 Task: Create Card Email Marketing Campaign Planning in Board Customer Journey Optimization to Workspace Event Planning and Management. Create Card Investor Relations Review in Board Talent Management to Workspace Event Planning and Management. Create Card Email Marketing Campaign Execution in Board Content Marketing Thought Leadership Strategy and Execution to Workspace Event Planning and Management
Action: Mouse moved to (195, 165)
Screenshot: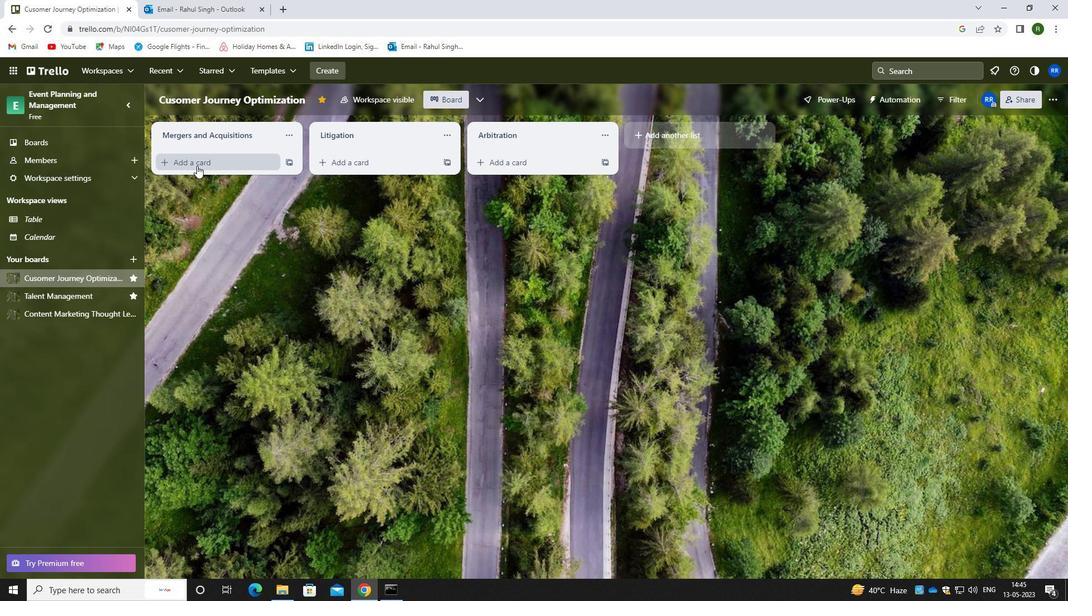 
Action: Mouse pressed left at (195, 165)
Screenshot: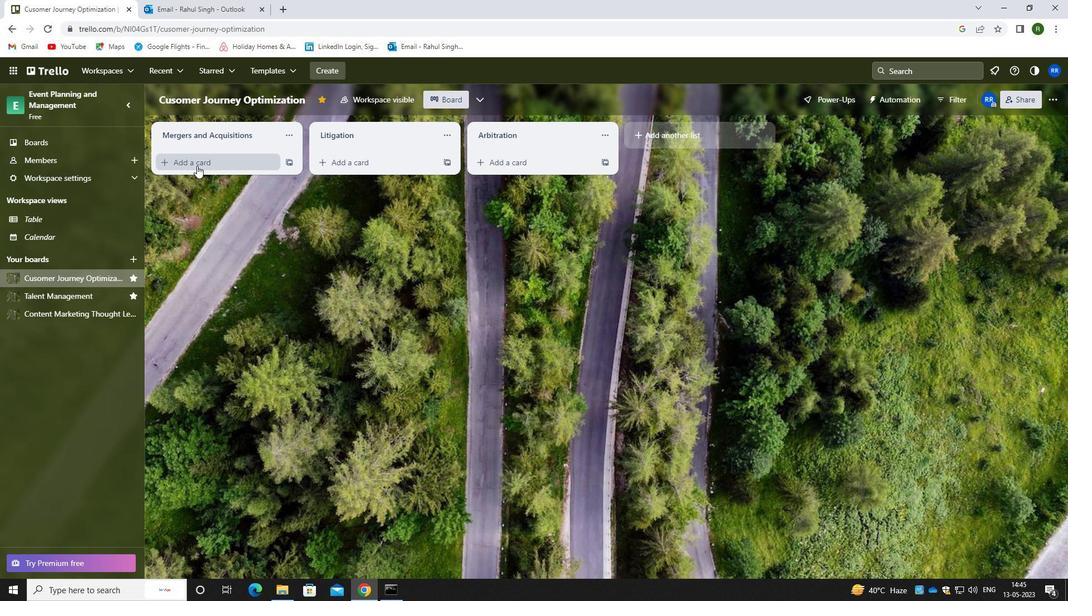 
Action: Mouse moved to (214, 177)
Screenshot: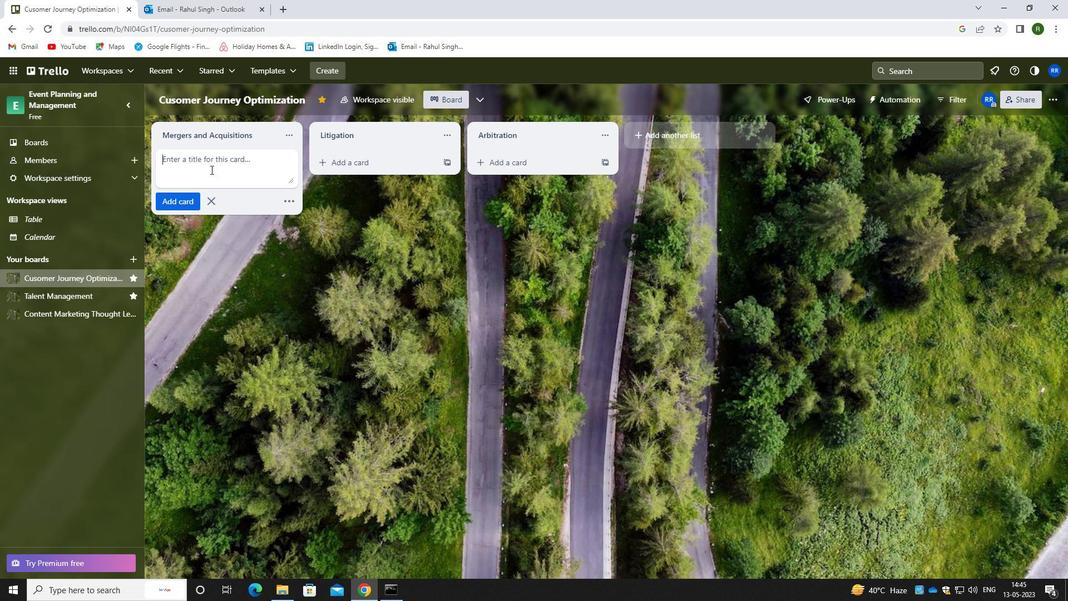 
Action: Key pressed <Key.caps_lock>e<Key.caps_lock>mail<Key.space><Key.caps_lock>m<Key.caps_lock>arketing
Screenshot: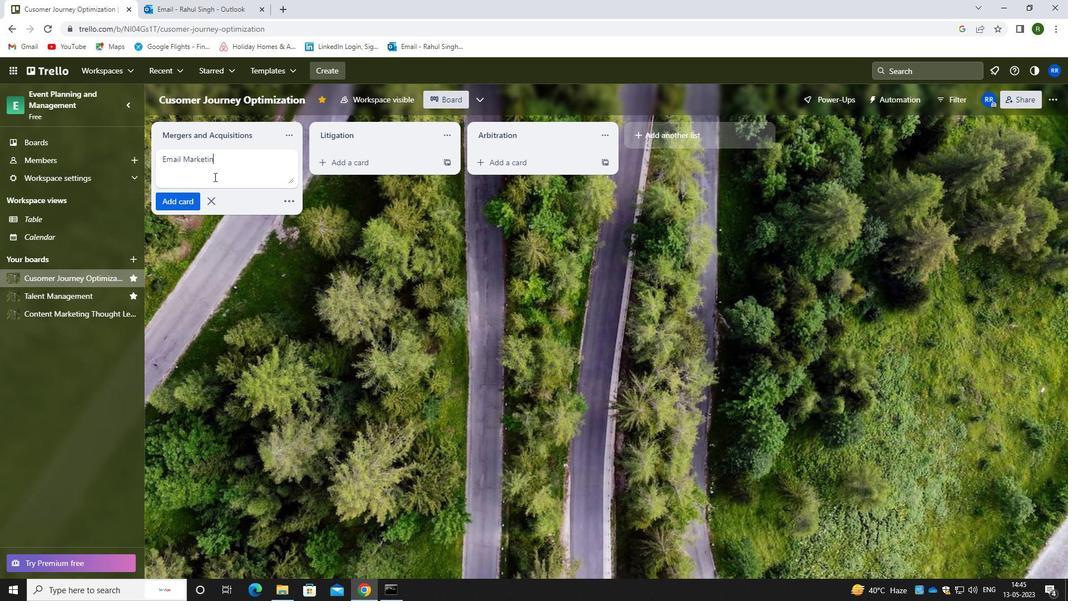 
Action: Mouse moved to (187, 197)
Screenshot: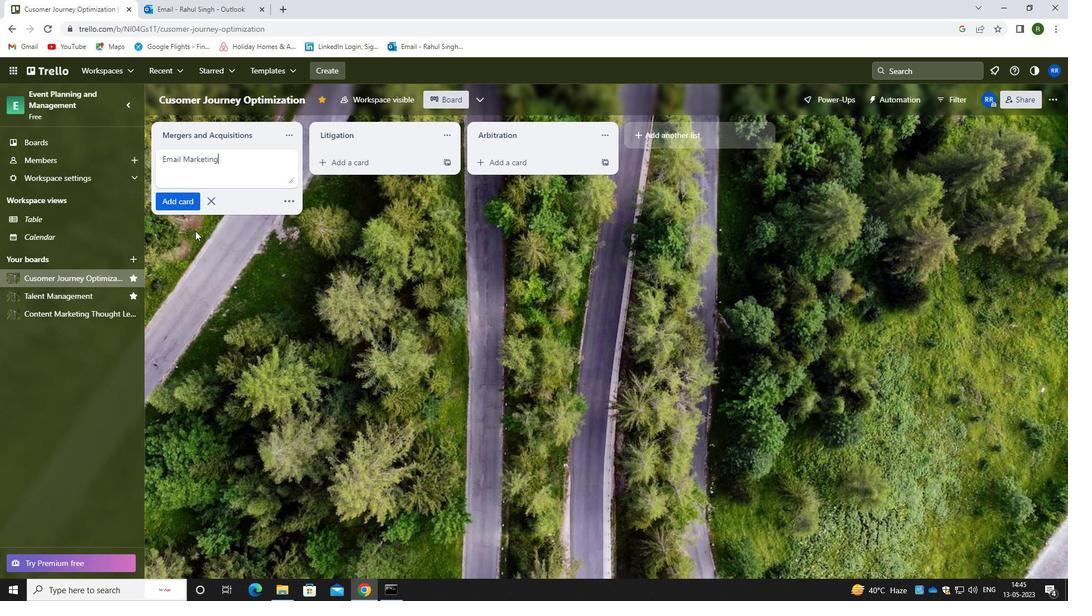 
Action: Mouse pressed left at (187, 197)
Screenshot: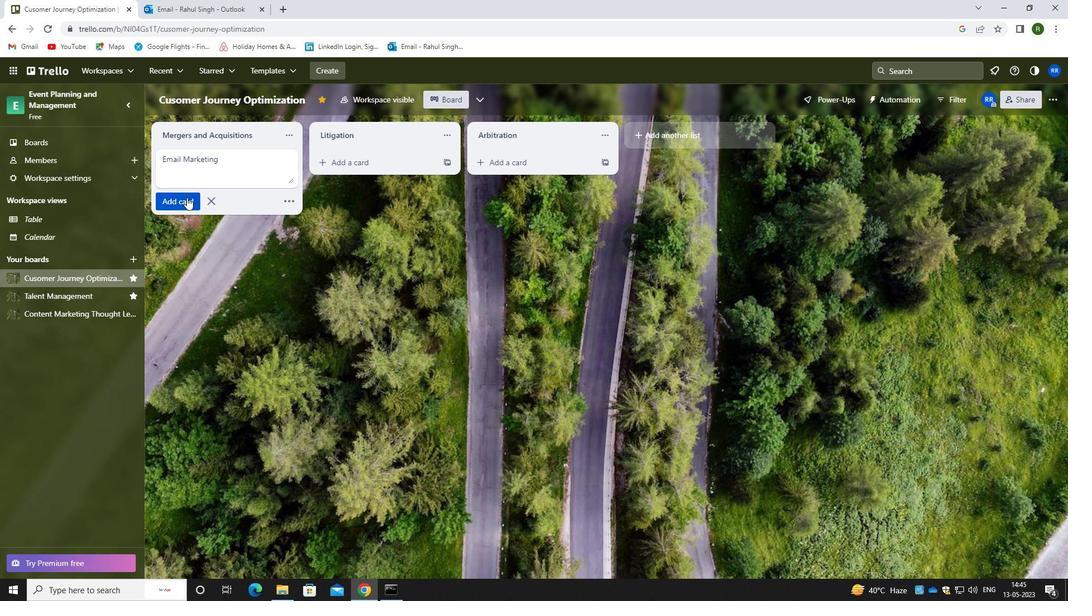 
Action: Mouse moved to (62, 300)
Screenshot: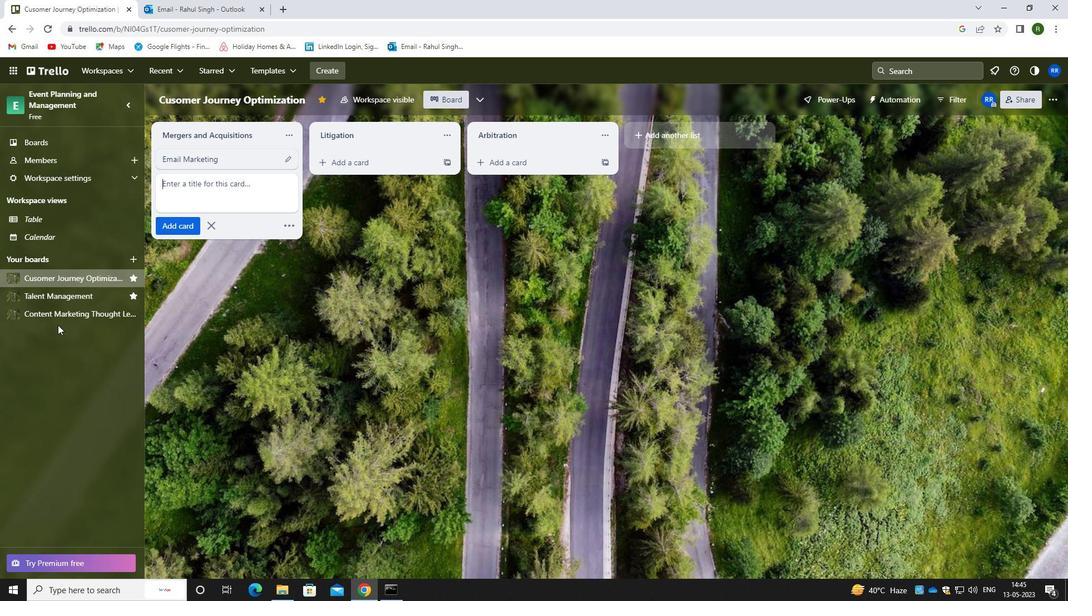 
Action: Mouse pressed left at (62, 300)
Screenshot: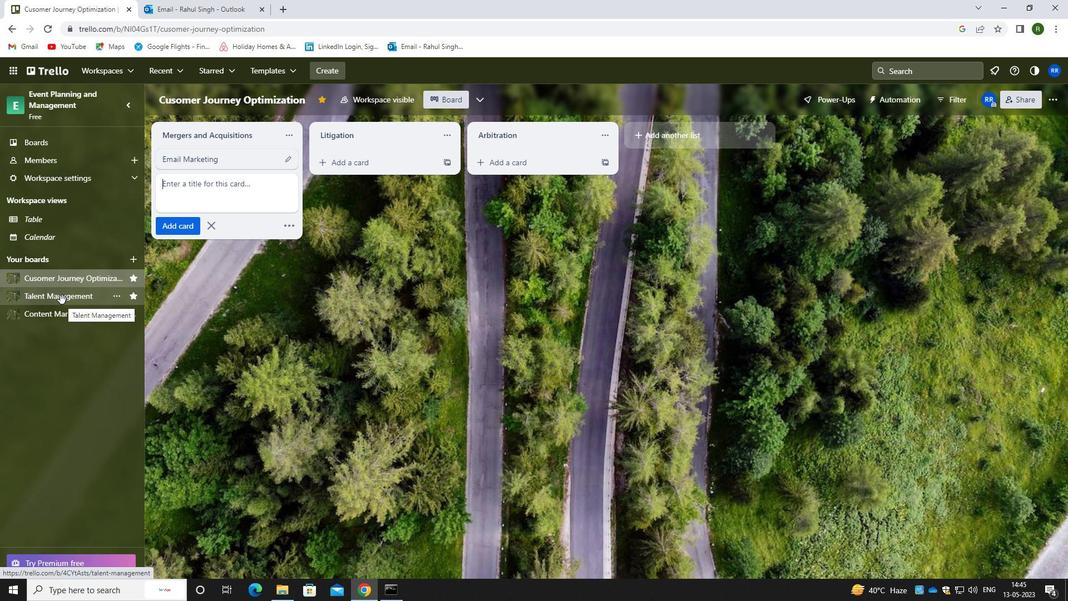 
Action: Mouse moved to (208, 158)
Screenshot: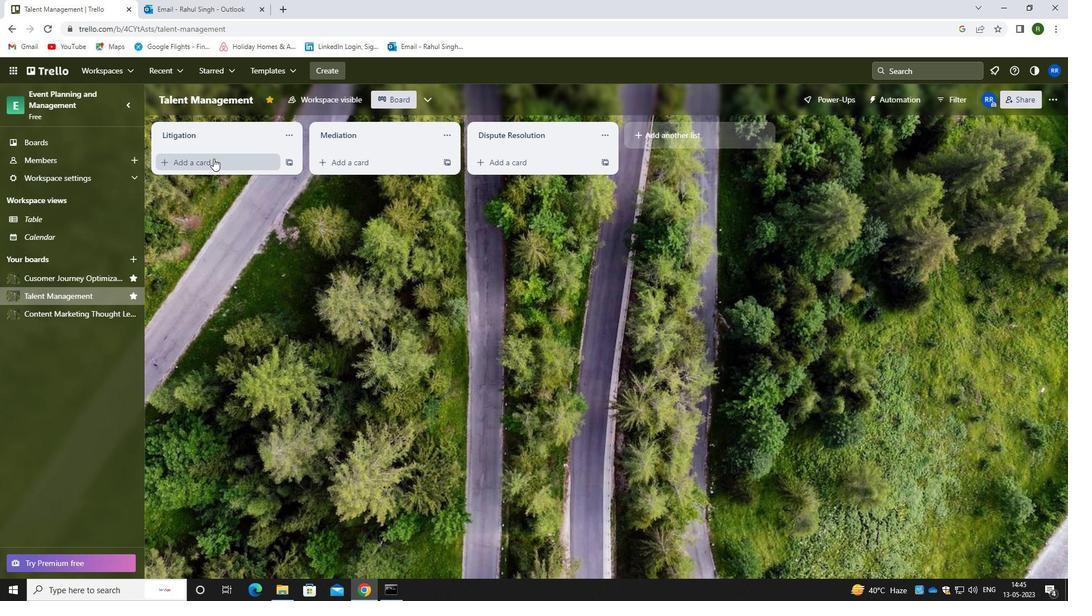 
Action: Mouse pressed left at (208, 158)
Screenshot: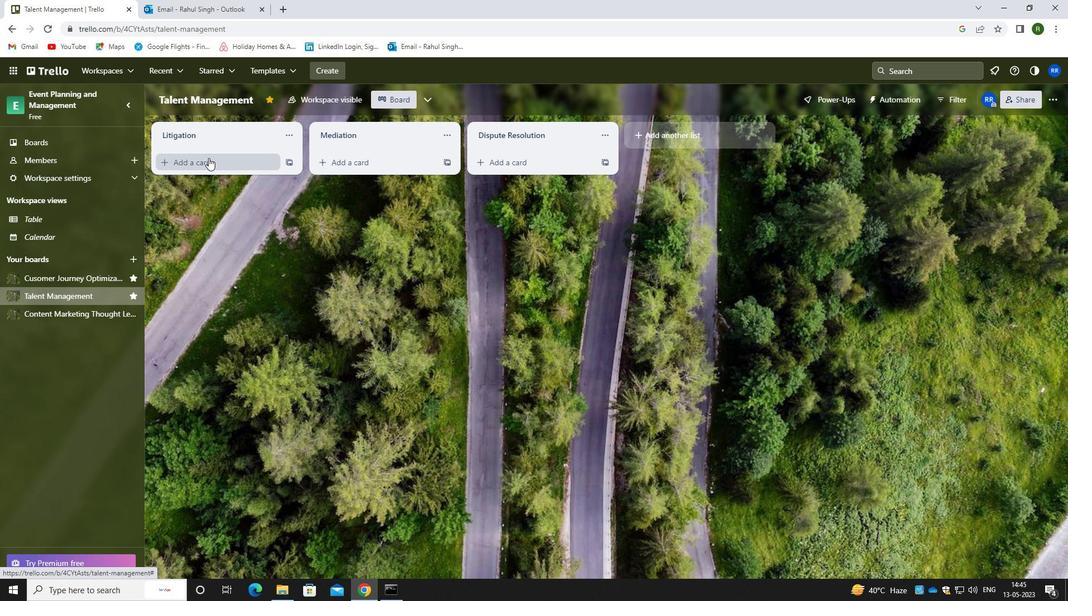 
Action: Mouse moved to (215, 160)
Screenshot: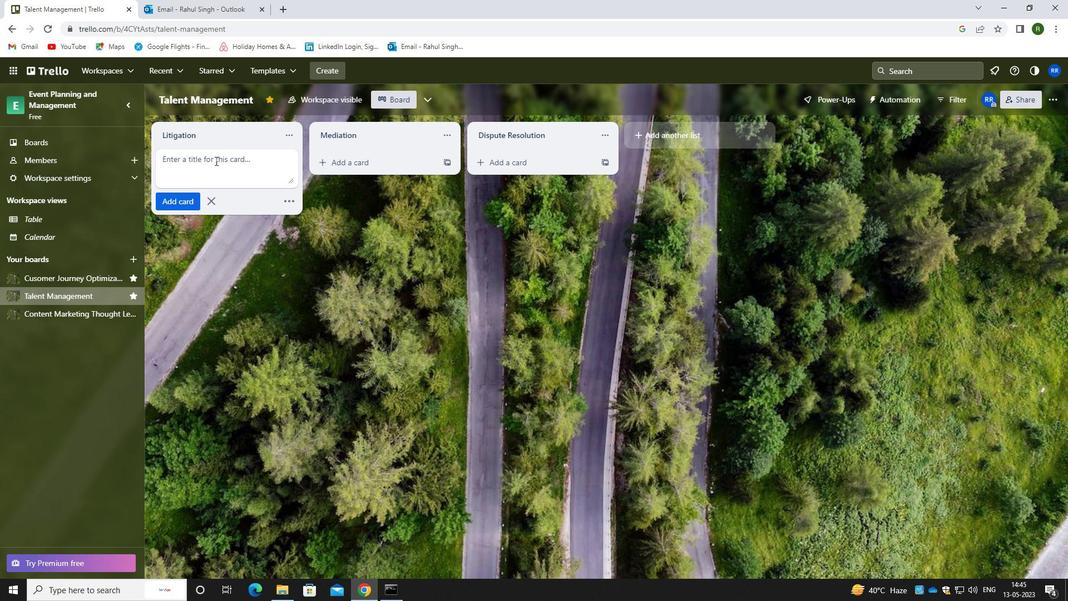 
Action: Key pressed <Key.caps_lock>i<Key.caps_lock>nverstor<Key.space><Key.caps_lock><Key.backspace><Key.backspace><Key.backspace><Key.backspace><Key.backspace><Key.backspace>sto<Key.backspace><Key.backspace><Key.backspace><Key.caps_lock>stor<Key.space><Key.caps_lock>r<Key.caps_lock>elations<Key.space>r<Key.backspace><Key.caps_lock>t<Key.caps_lock><Key.backspace><Key.caps_lock>r<Key.caps_lock>eview
Screenshot: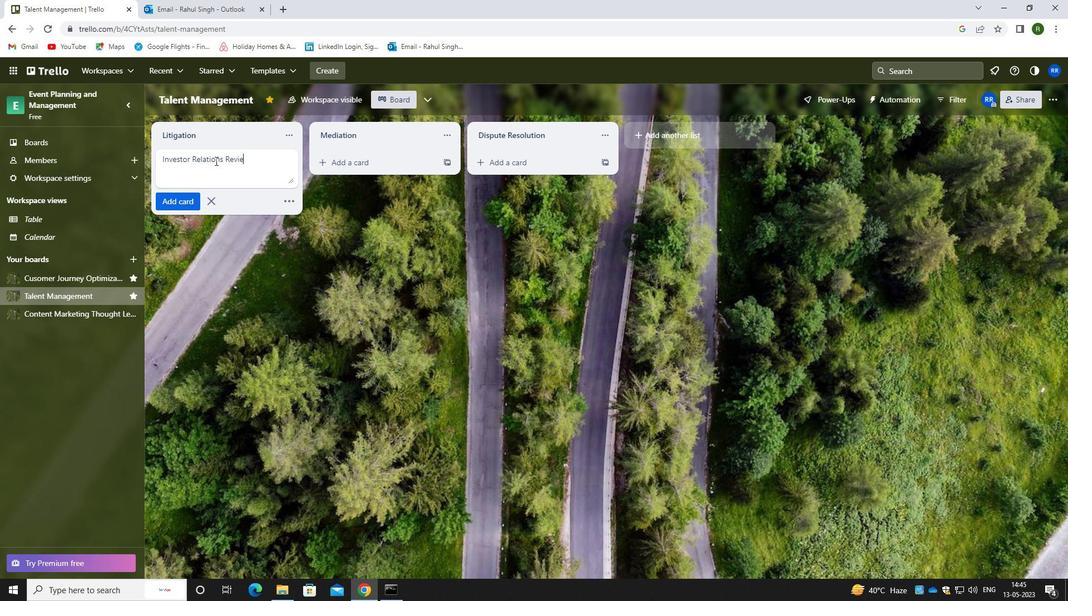 
Action: Mouse moved to (179, 202)
Screenshot: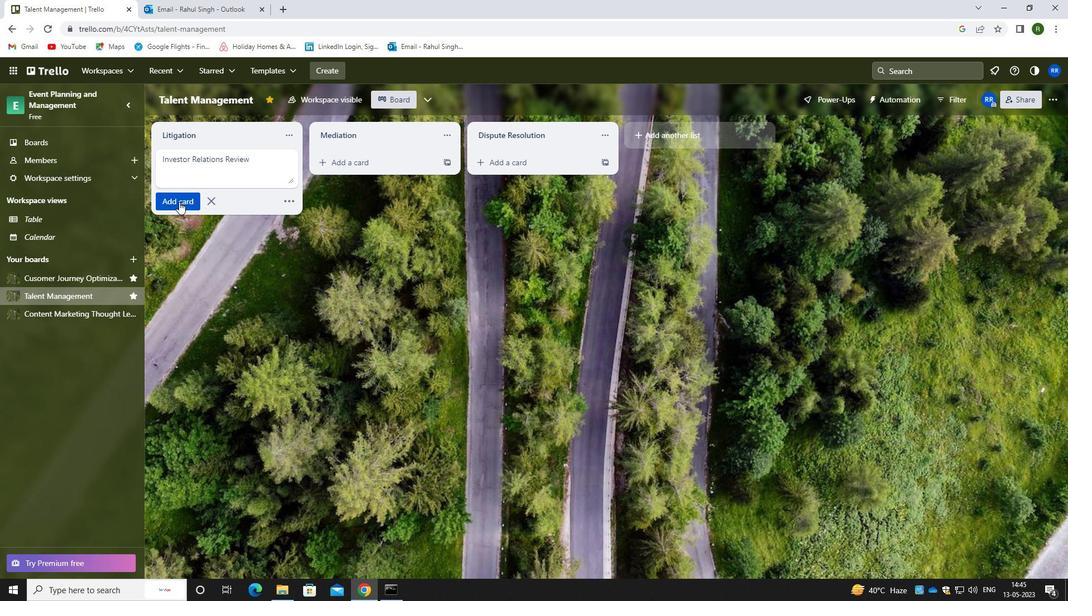 
Action: Mouse pressed left at (179, 202)
Screenshot: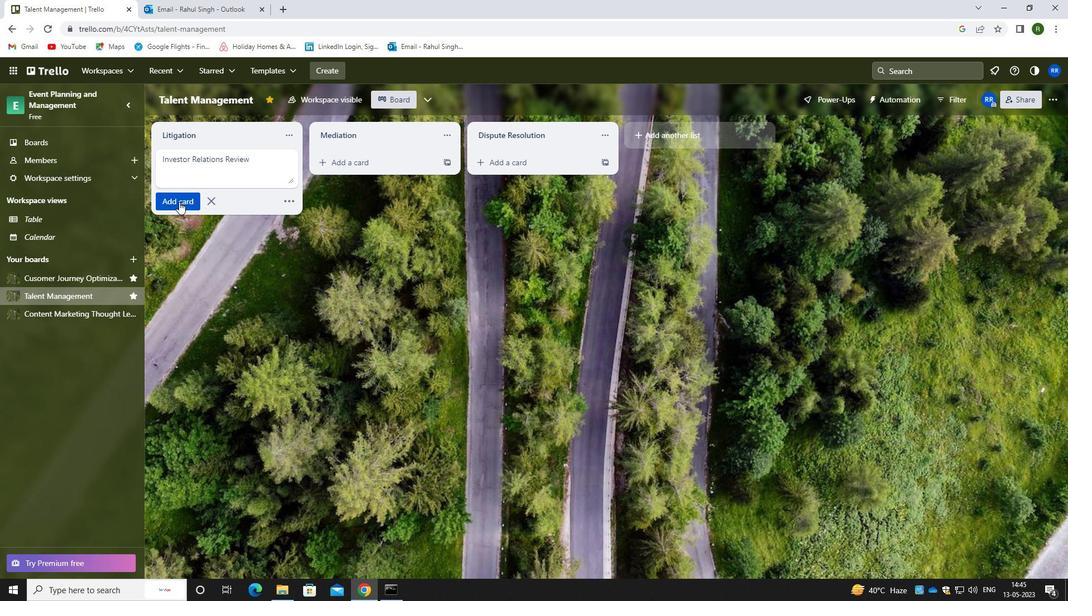
Action: Mouse moved to (76, 315)
Screenshot: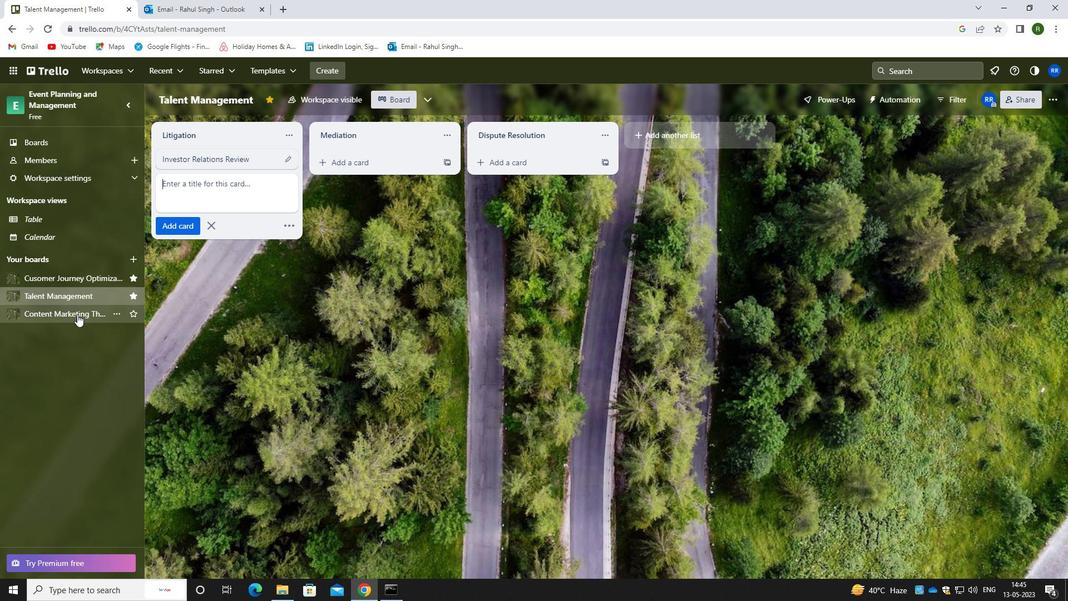 
Action: Mouse pressed left at (76, 315)
Screenshot: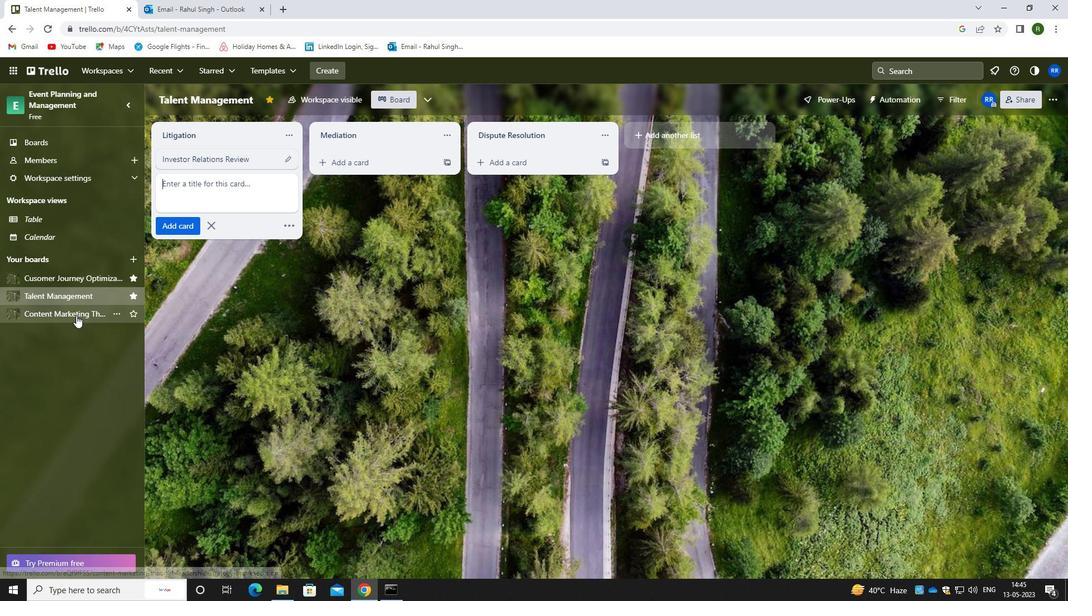 
Action: Mouse moved to (185, 163)
Screenshot: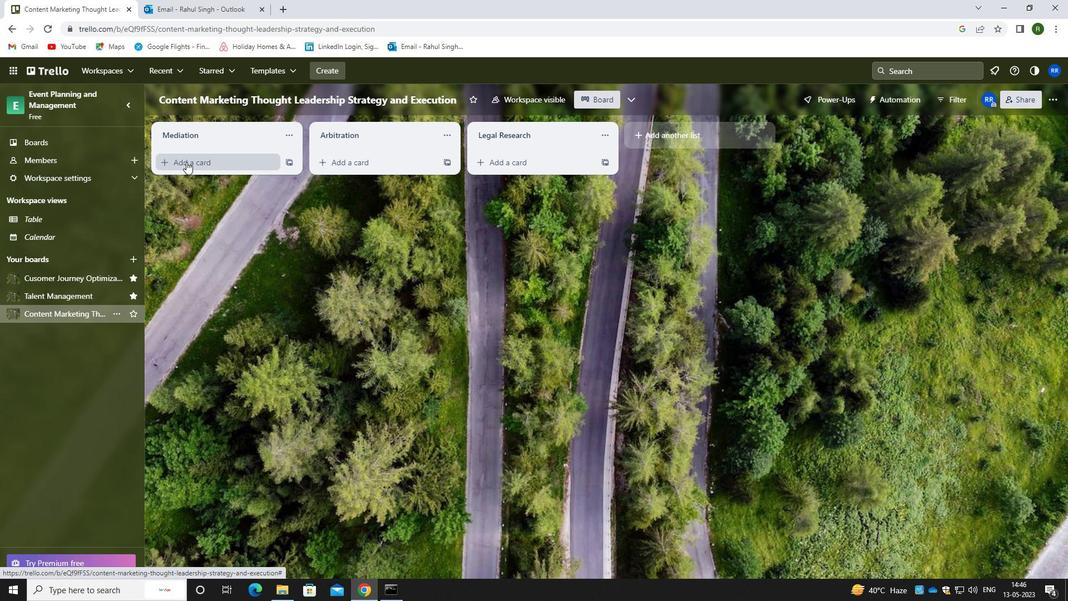 
Action: Mouse pressed left at (185, 163)
Screenshot: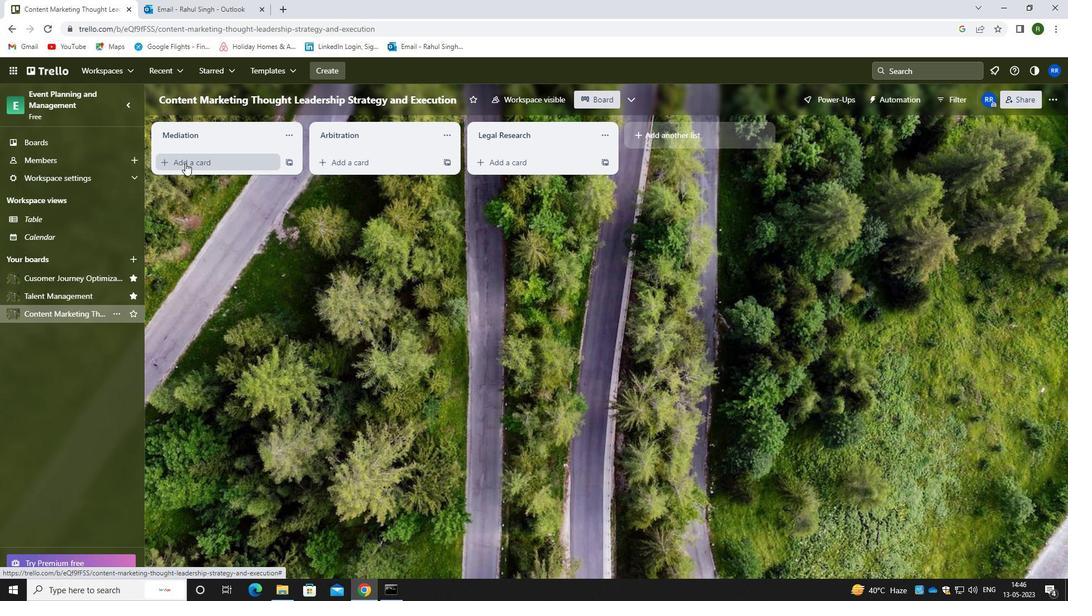 
Action: Mouse moved to (203, 171)
Screenshot: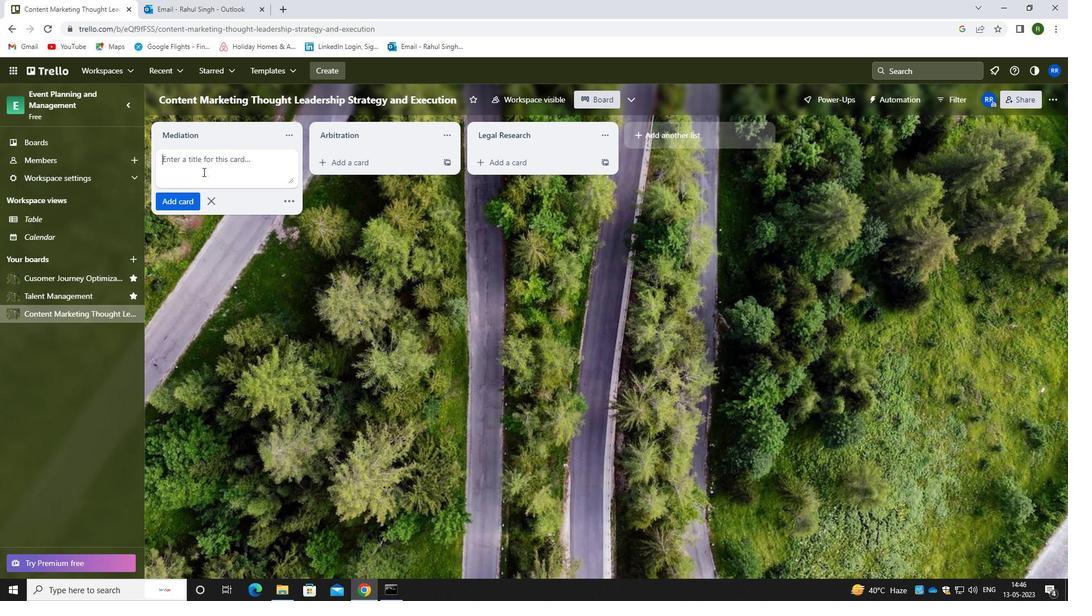 
Action: Key pressed <Key.caps_lock>e<Key.caps_lock>mail<Key.space>m<Key.caps_lock><Key.backspace>m<Key.caps_lock>arketing<Key.space><Key.caps_lock>c<Key.caps_lock>ampaign<Key.space><Key.caps_lock>execut<Key.backspace><Key.backspace><Key.backspace><Key.backspace><Key.backspace><Key.caps_lock>xecution<Key.space>
Screenshot: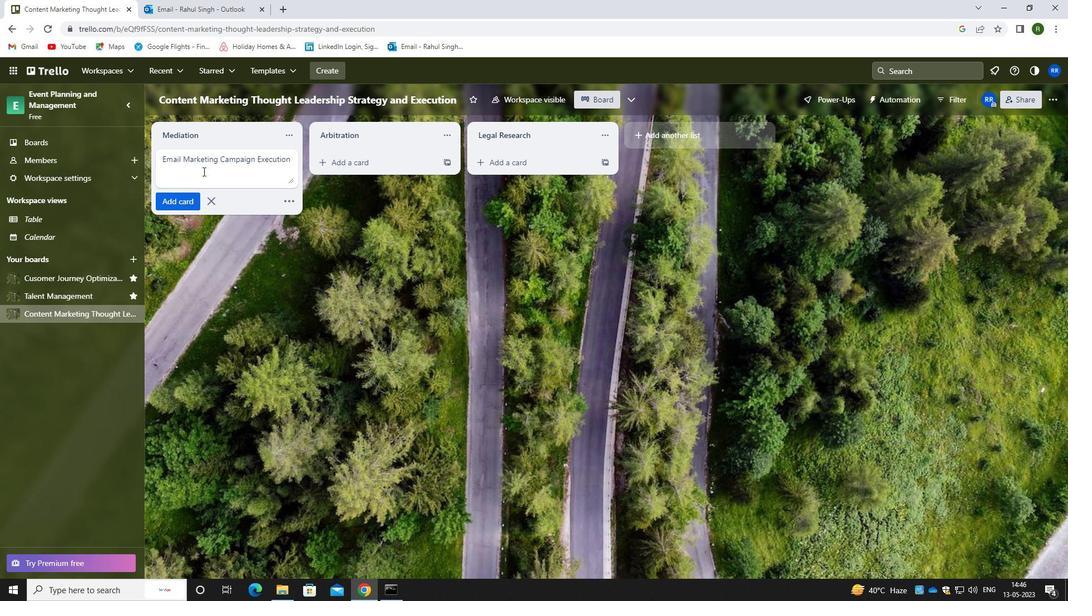 
Action: Mouse moved to (183, 202)
Screenshot: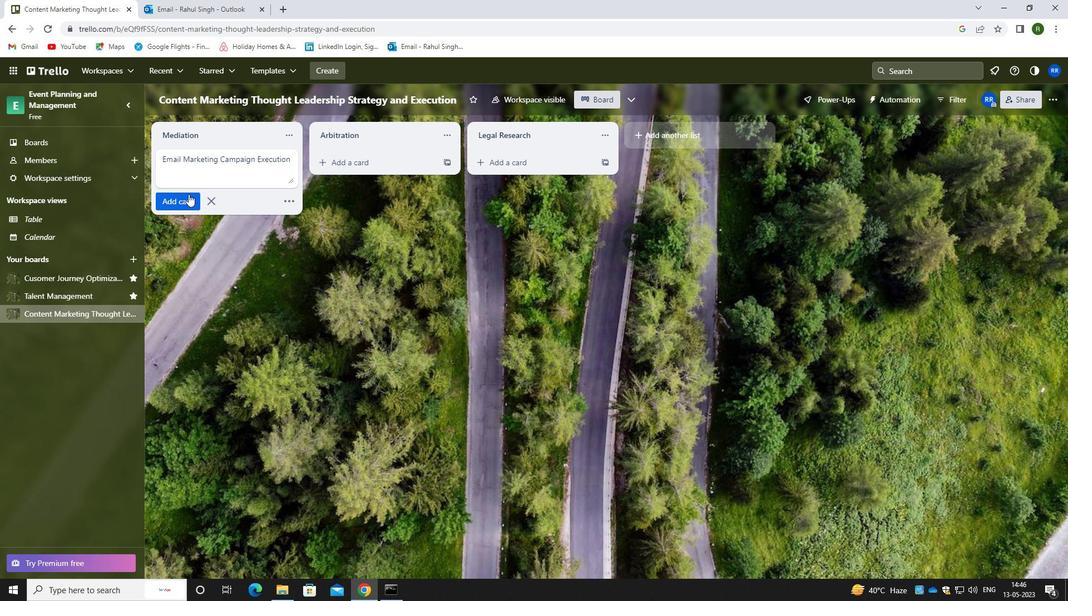 
Action: Mouse pressed left at (183, 202)
Screenshot: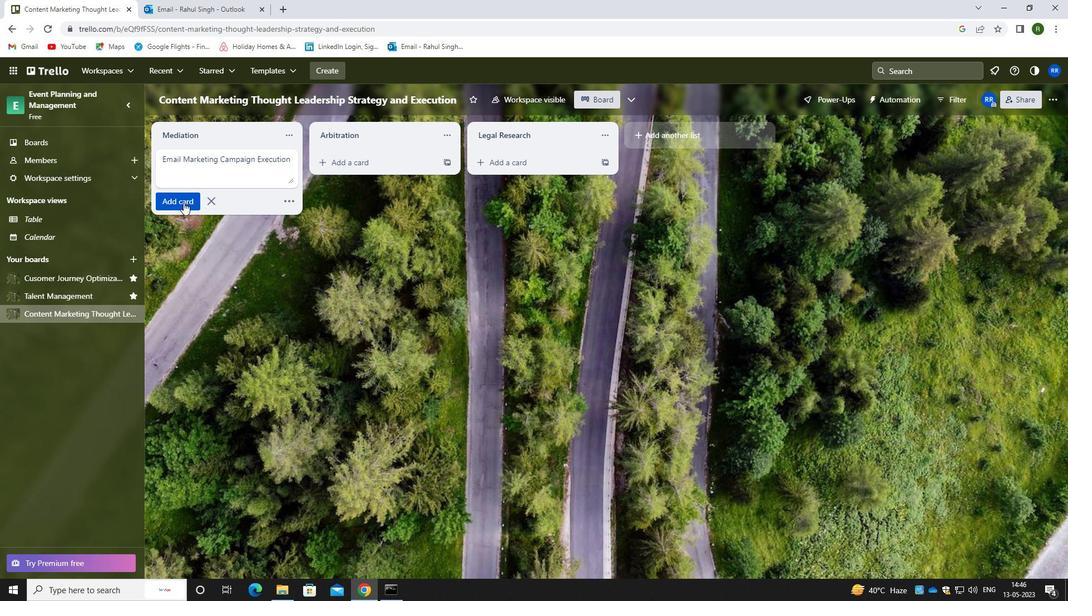 
Action: Mouse moved to (234, 271)
Screenshot: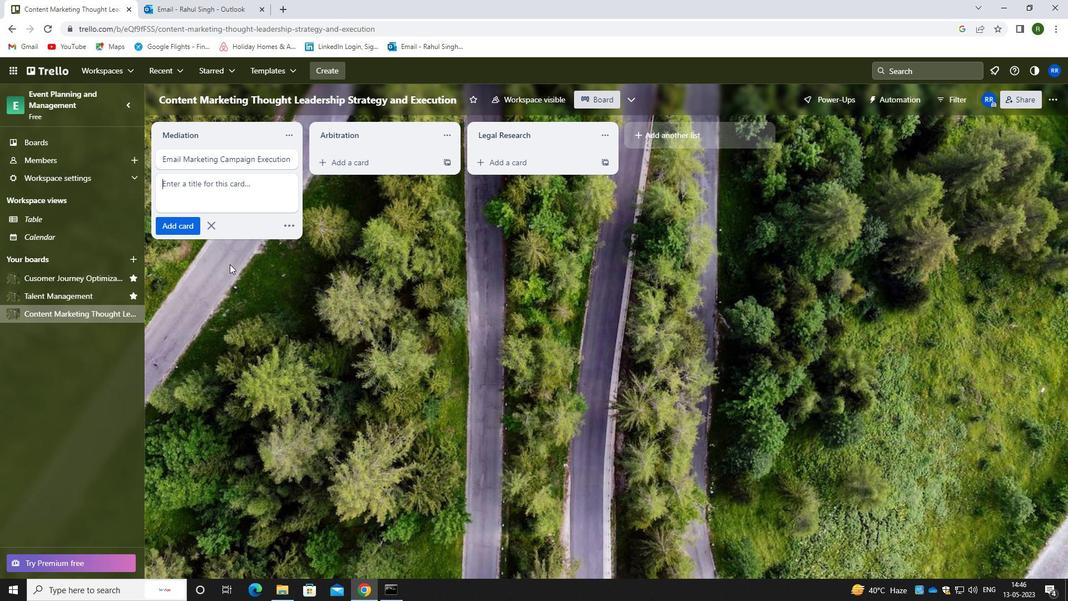 
Action: Mouse pressed left at (234, 271)
Screenshot: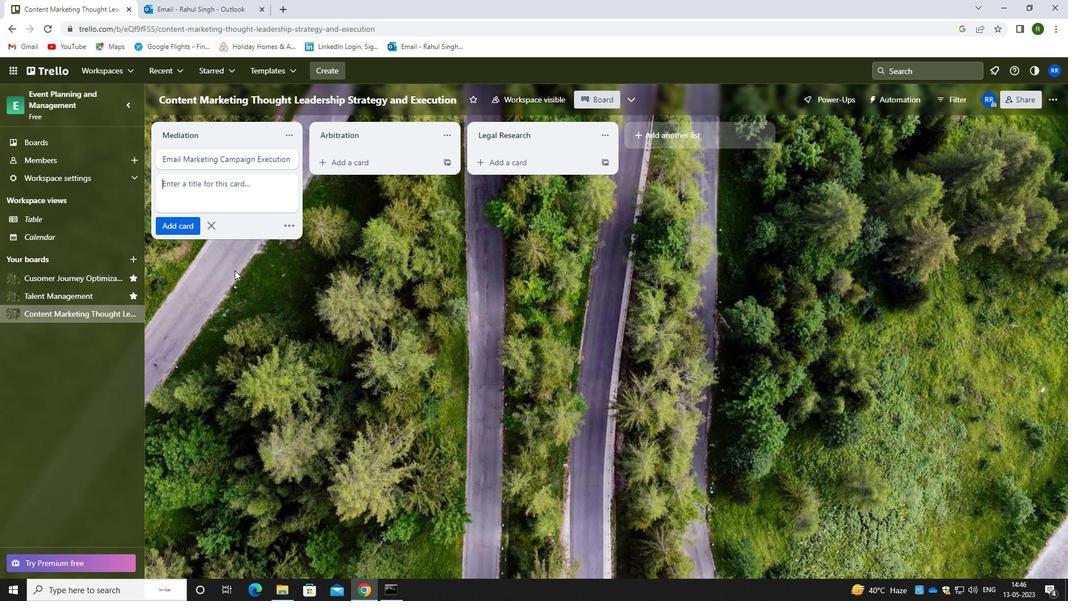 
Action: Mouse moved to (234, 272)
Screenshot: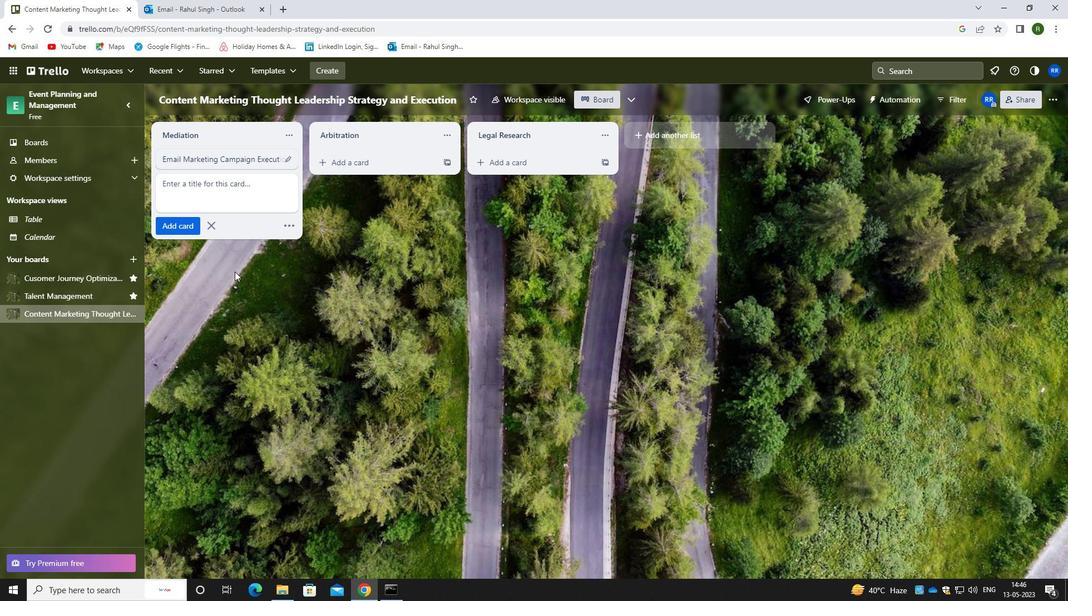 
